 Task: Create a task  Upgrade and migrate company quality management to a cloud-based solution , assign it to team member softage.2@softage.net in the project BrightWorks and update the status of the task to  On Track  , set the priority of the task to High
Action: Mouse moved to (79, 56)
Screenshot: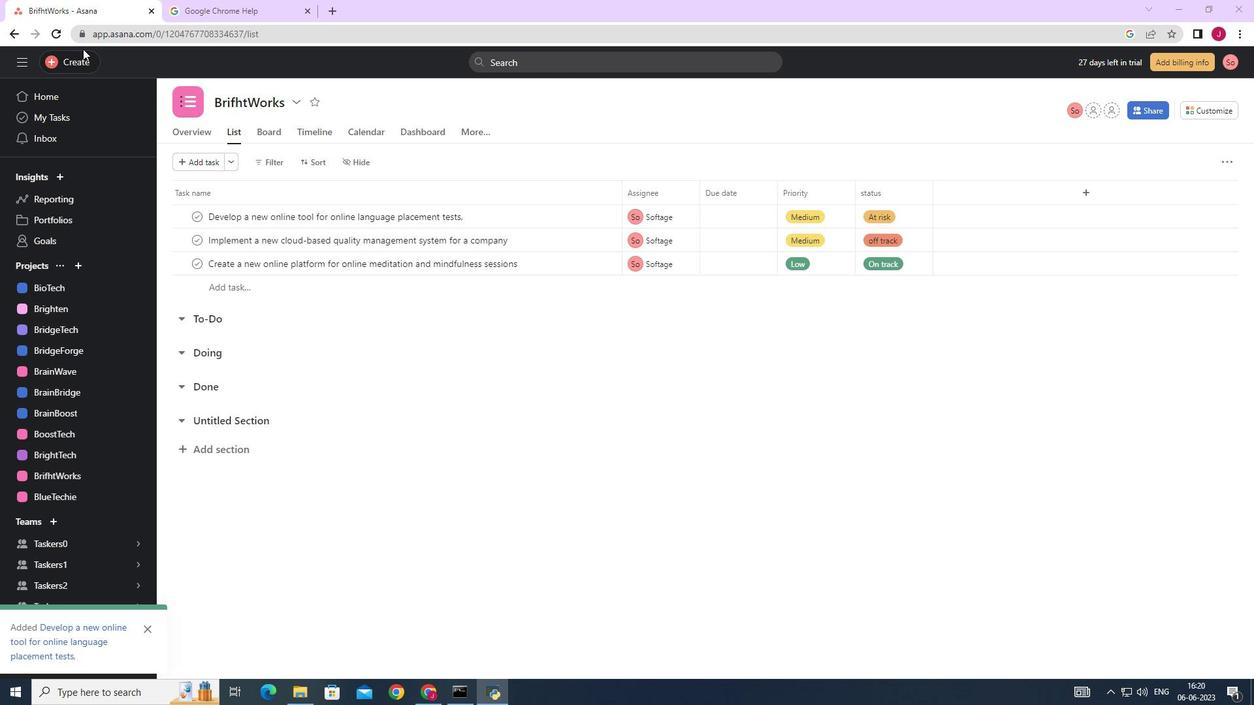 
Action: Mouse pressed left at (79, 56)
Screenshot: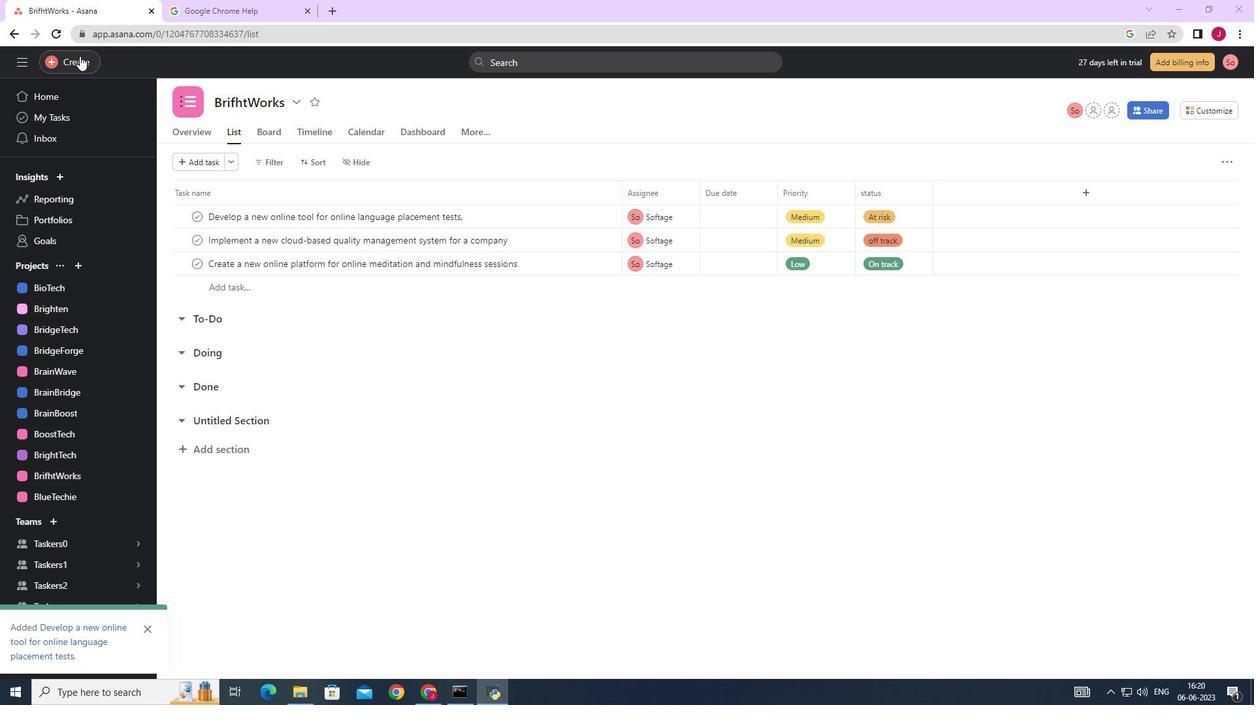 
Action: Mouse moved to (159, 66)
Screenshot: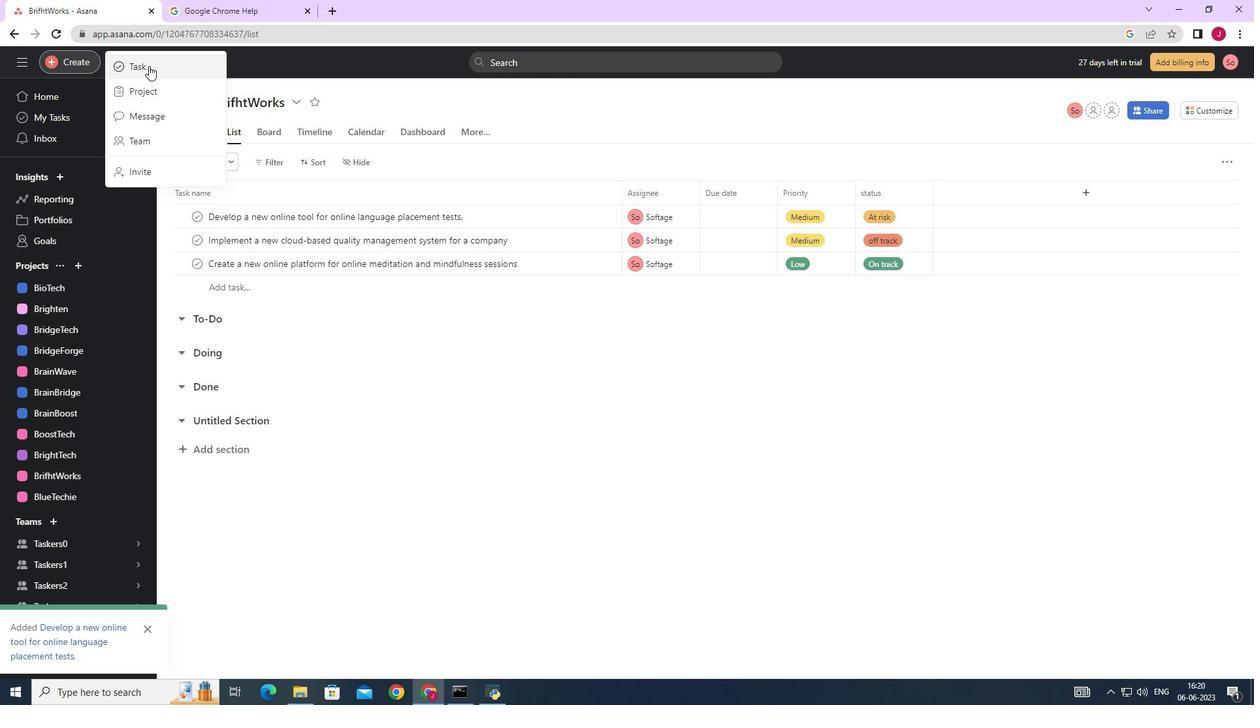 
Action: Mouse pressed left at (159, 66)
Screenshot: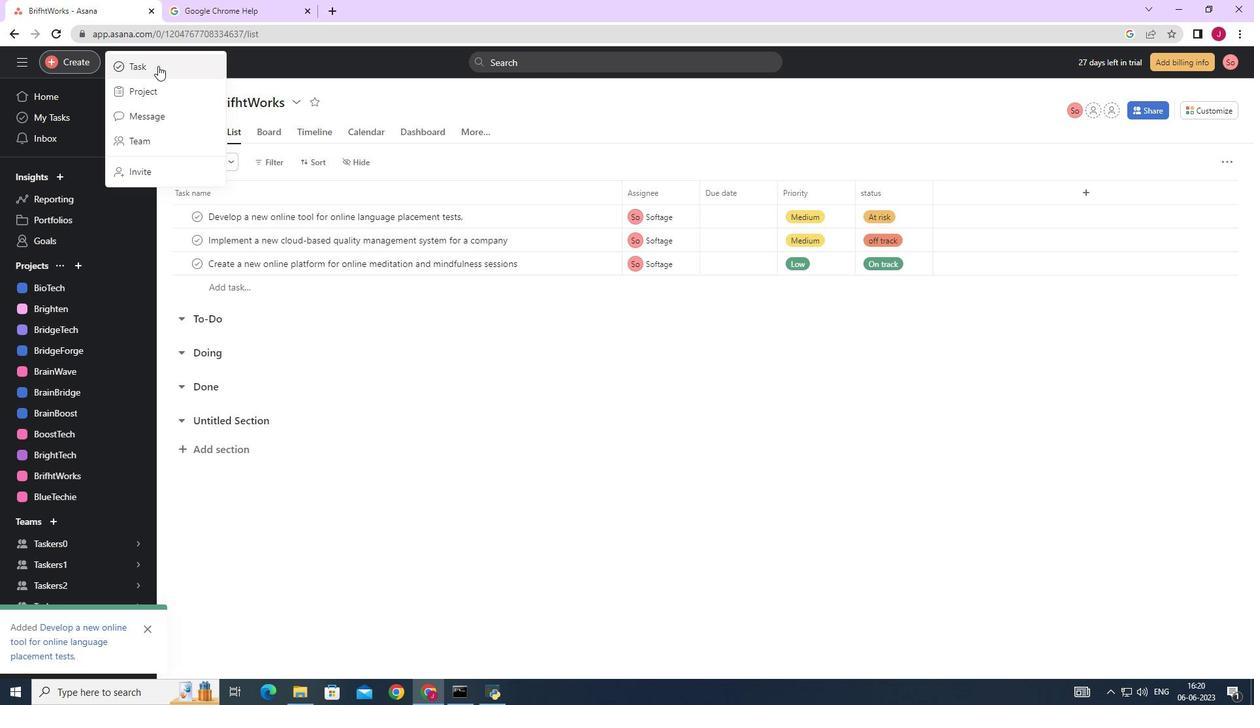 
Action: Mouse moved to (996, 436)
Screenshot: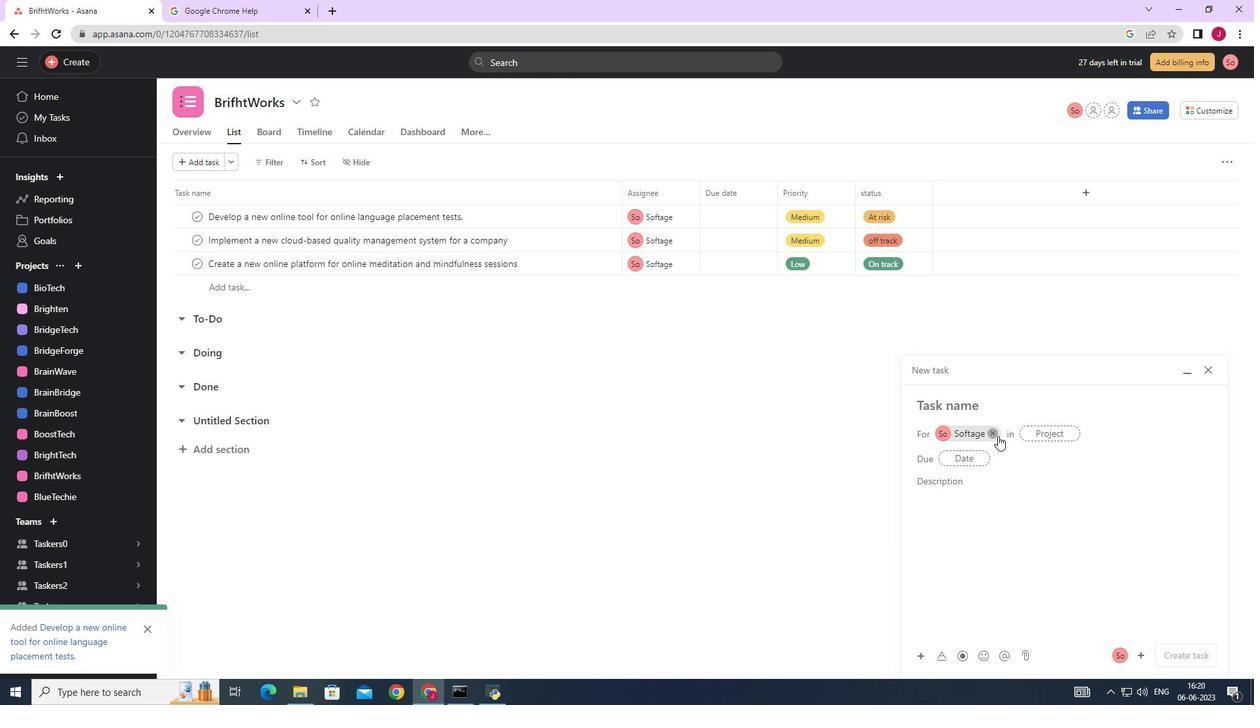 
Action: Mouse pressed left at (996, 436)
Screenshot: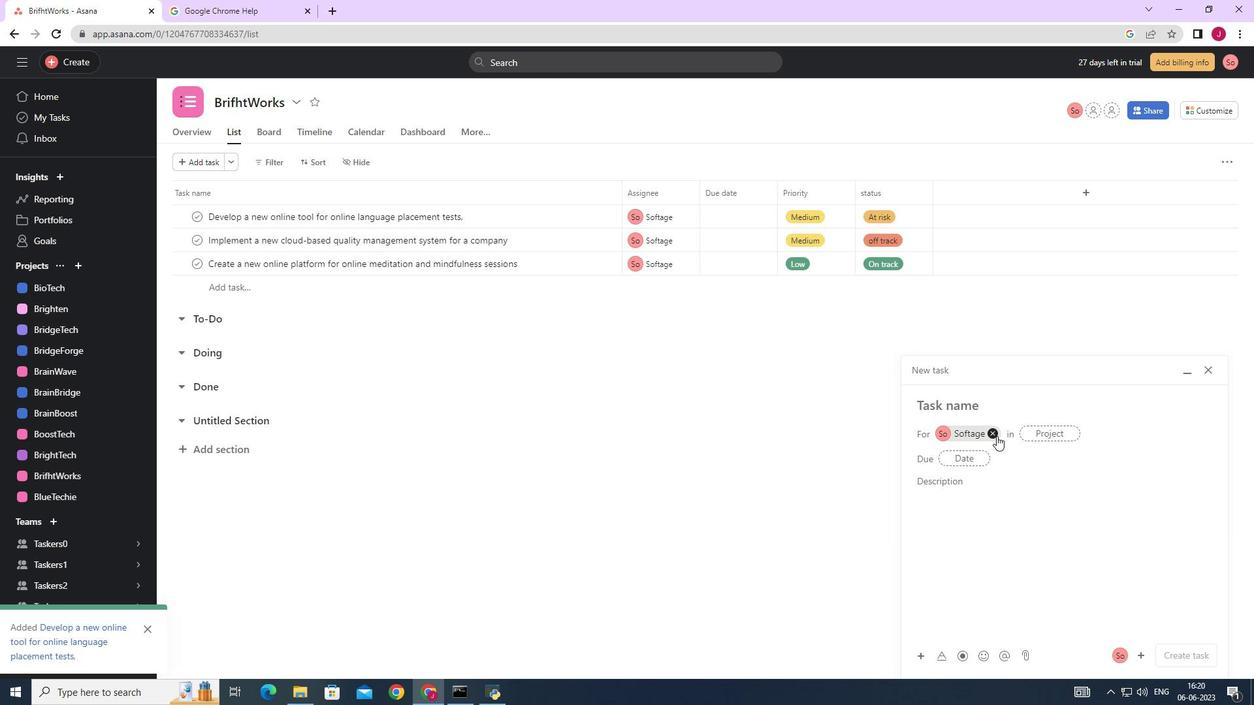 
Action: Mouse moved to (948, 406)
Screenshot: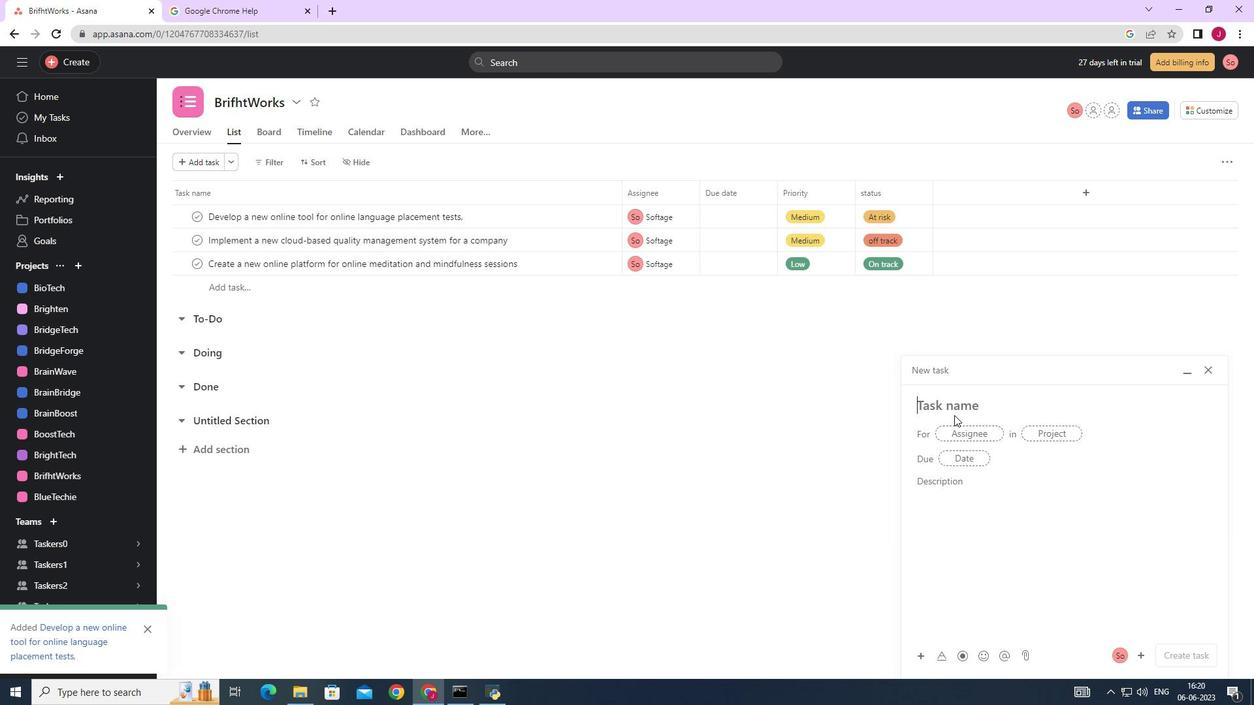 
Action: Mouse pressed left at (948, 406)
Screenshot: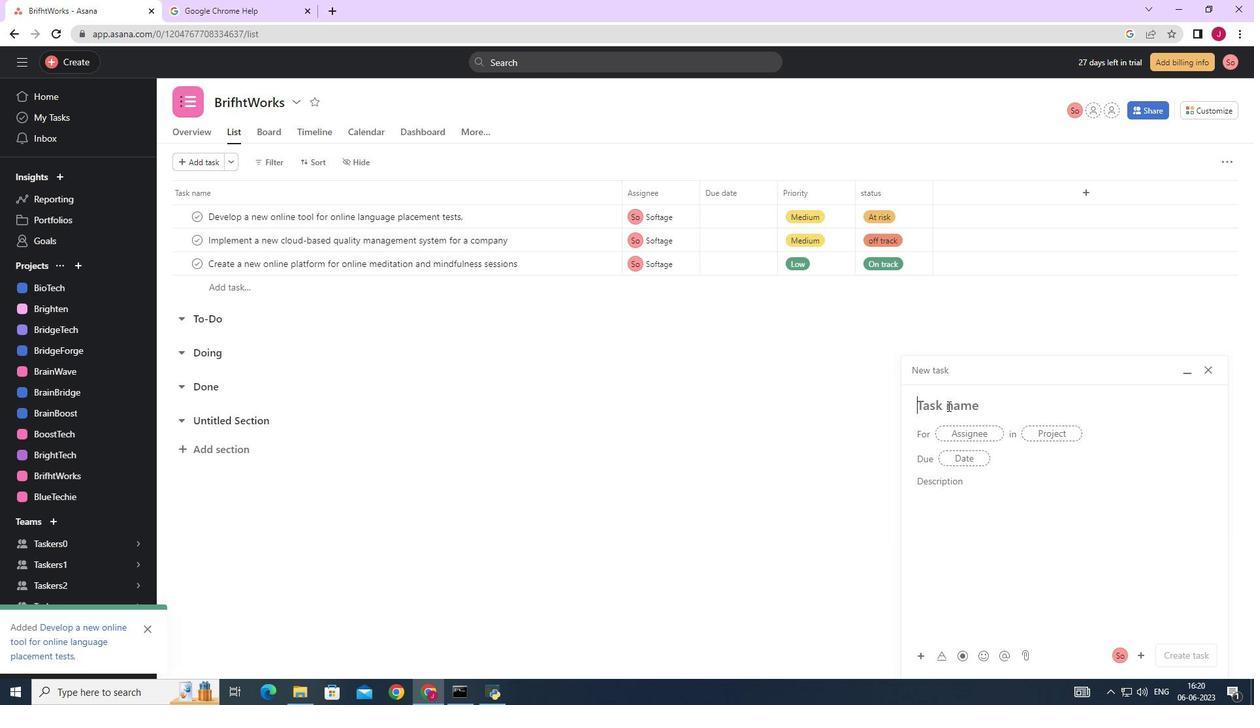 
Action: Key pressed <Key.caps_lock>U<Key.caps_lock>pgrade<Key.space>and<Key.space>migrate<Key.space>company<Key.space>quality<Key.space>management<Key.space>to<Key.space>a<Key.space>cloud-based<Key.space>solution
Screenshot: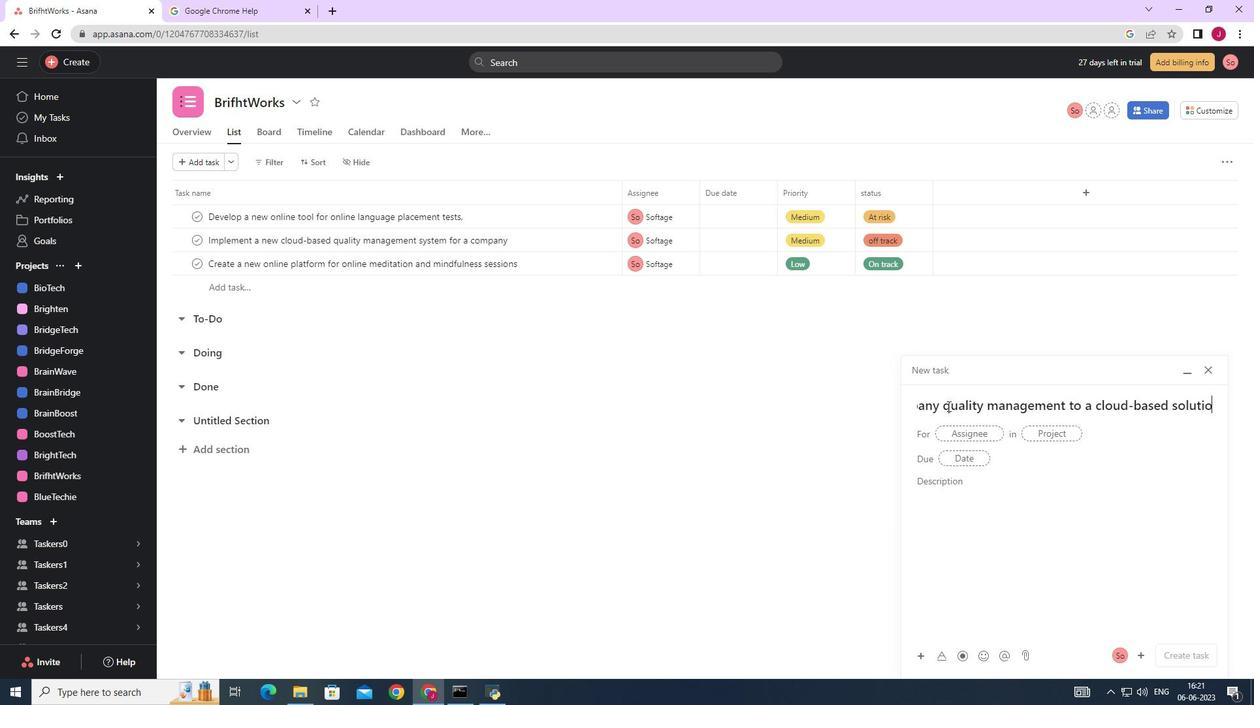 
Action: Mouse moved to (966, 436)
Screenshot: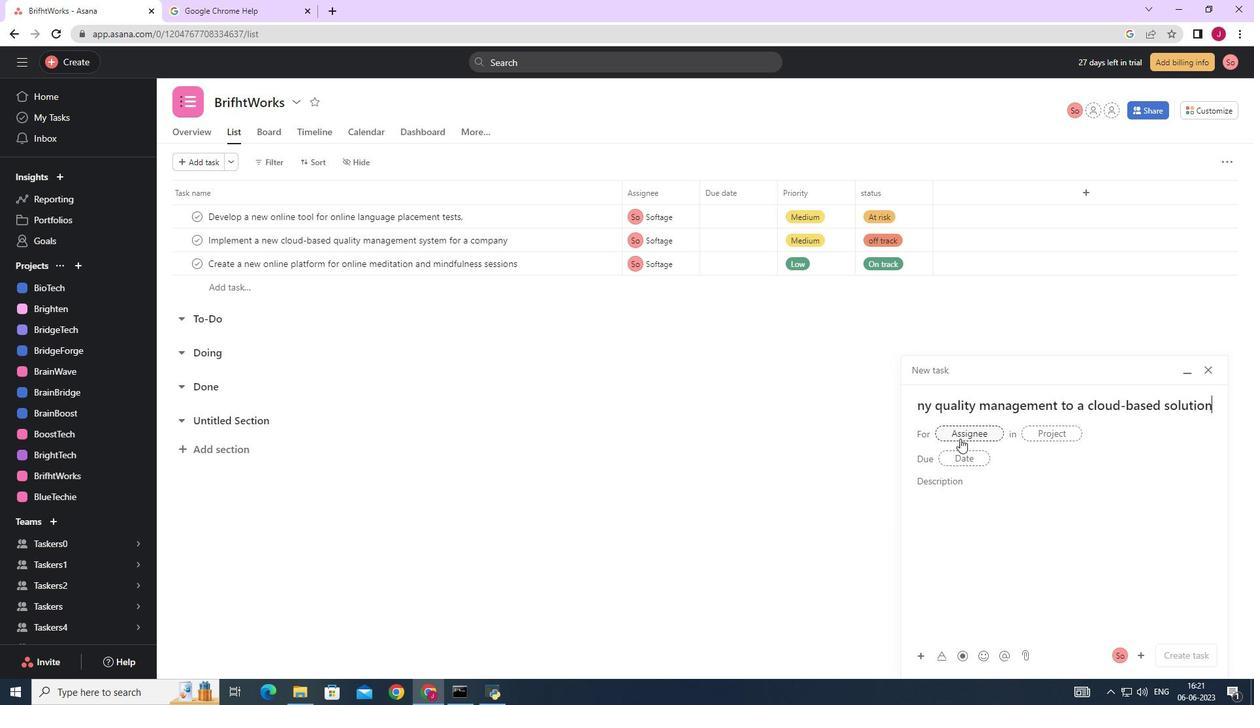 
Action: Mouse pressed left at (966, 436)
Screenshot: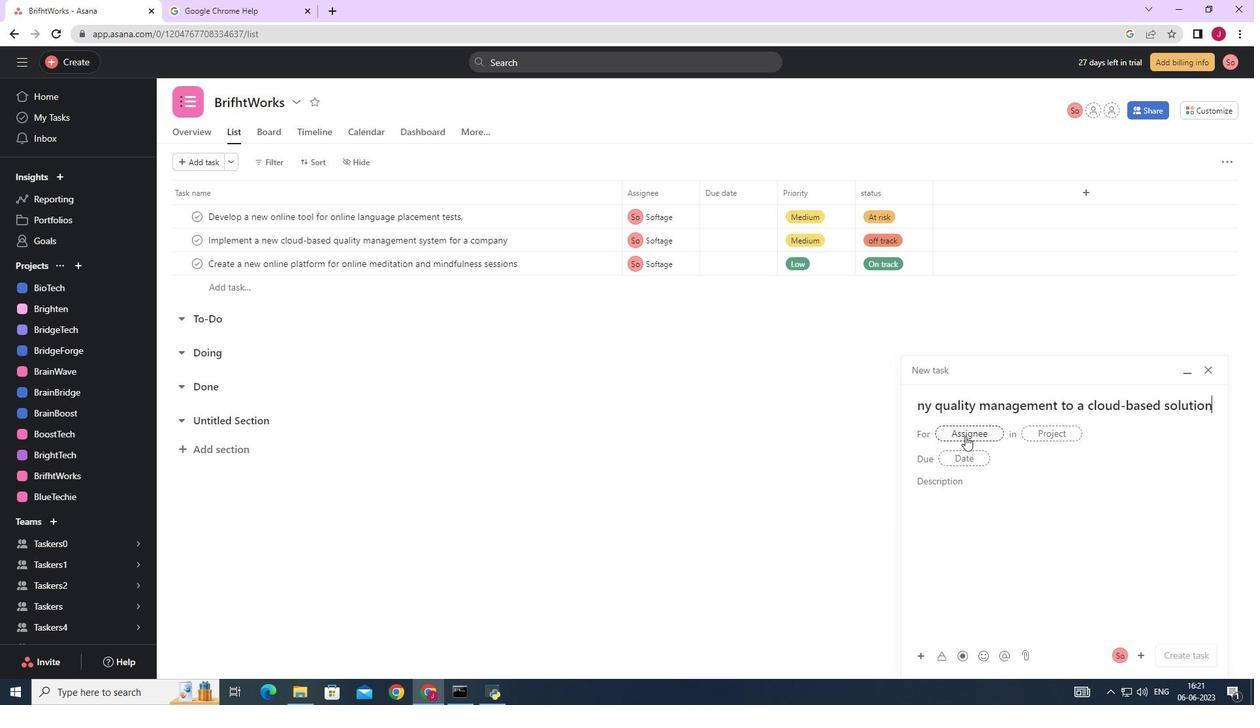 
Action: Key pressed softage.2
Screenshot: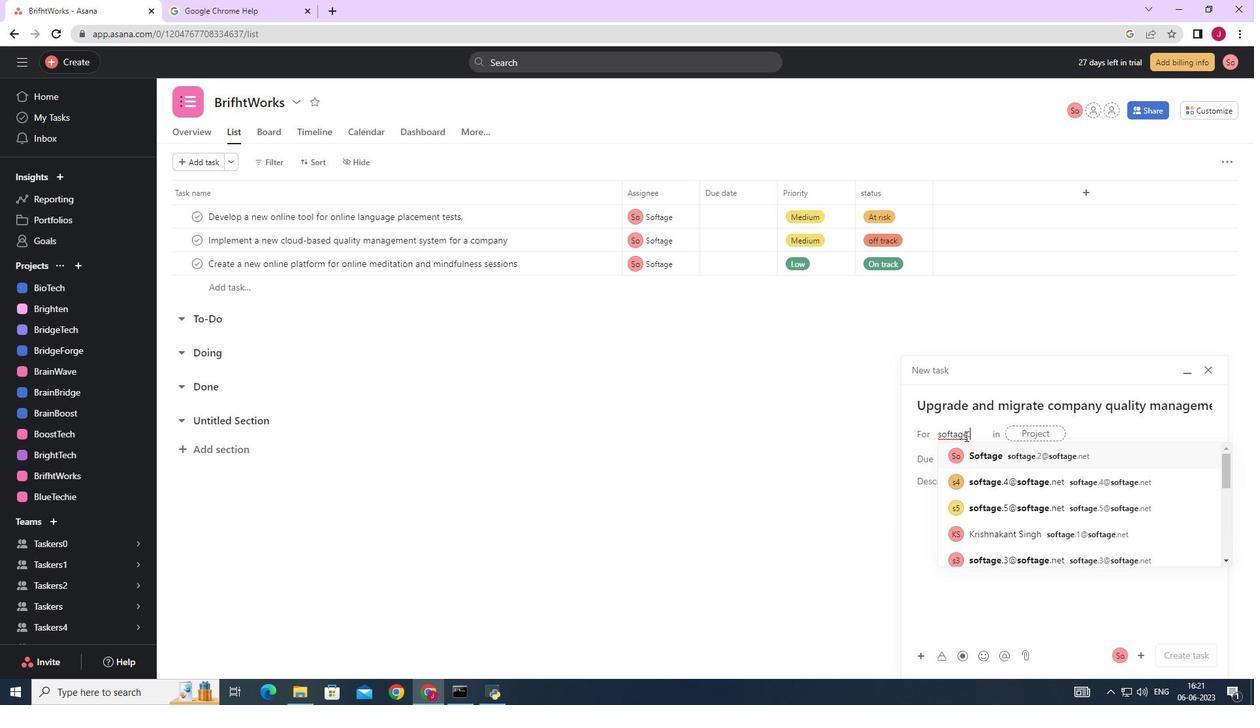 
Action: Mouse moved to (1023, 460)
Screenshot: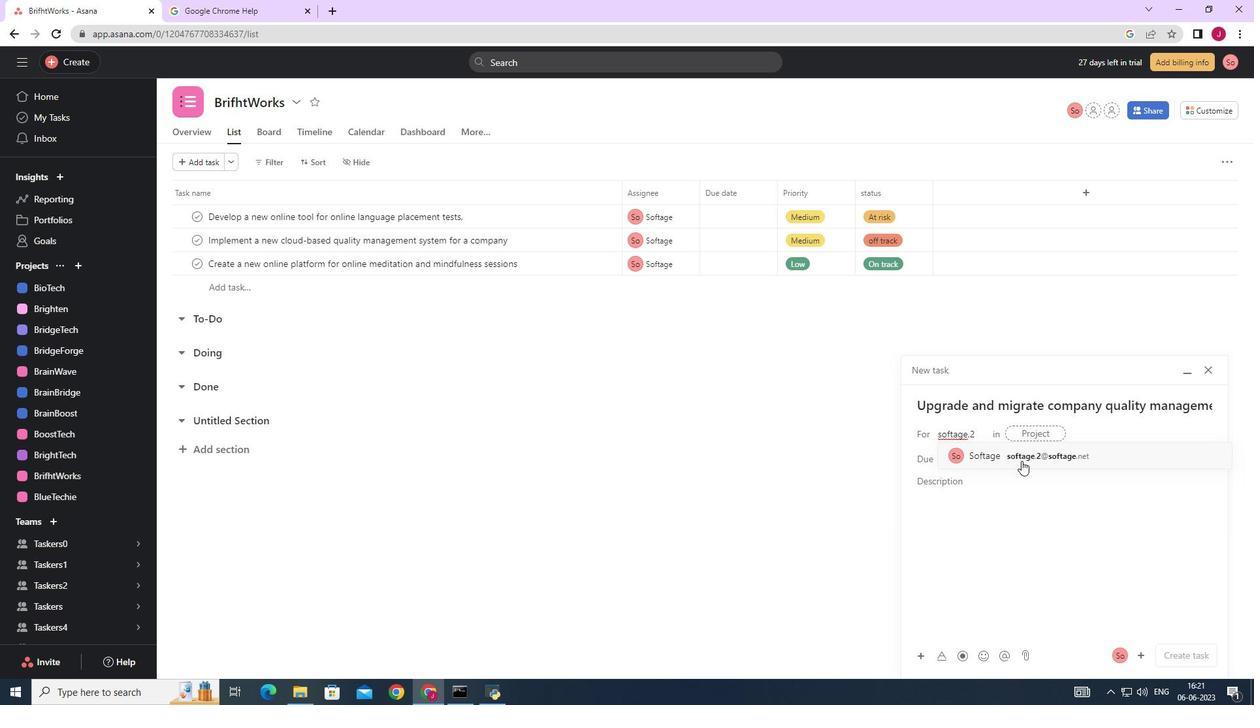 
Action: Mouse pressed left at (1023, 460)
Screenshot: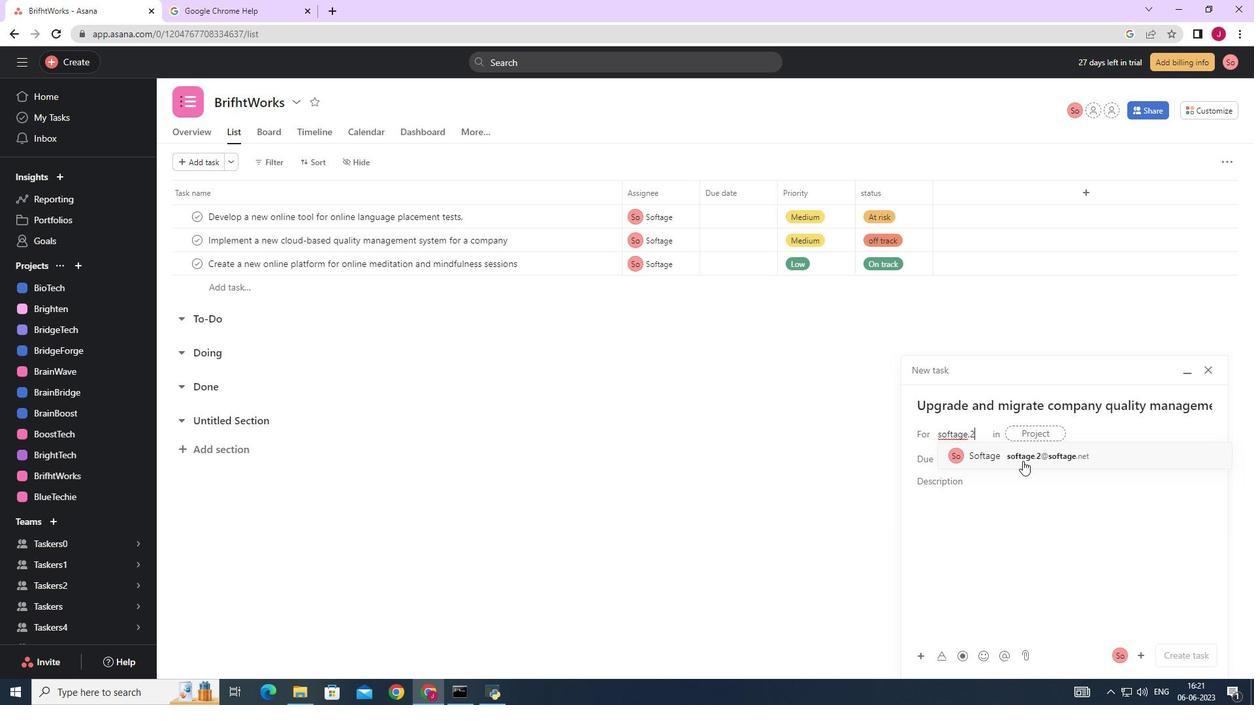 
Action: Mouse moved to (843, 452)
Screenshot: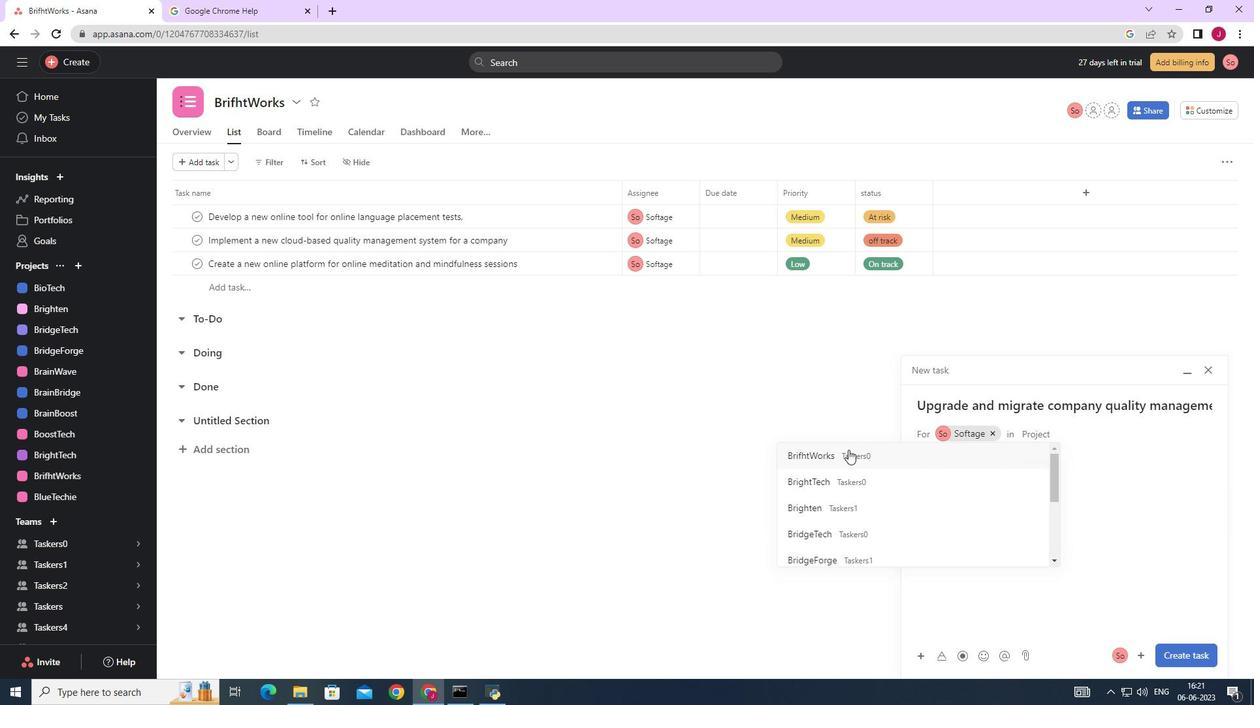 
Action: Mouse pressed left at (843, 452)
Screenshot: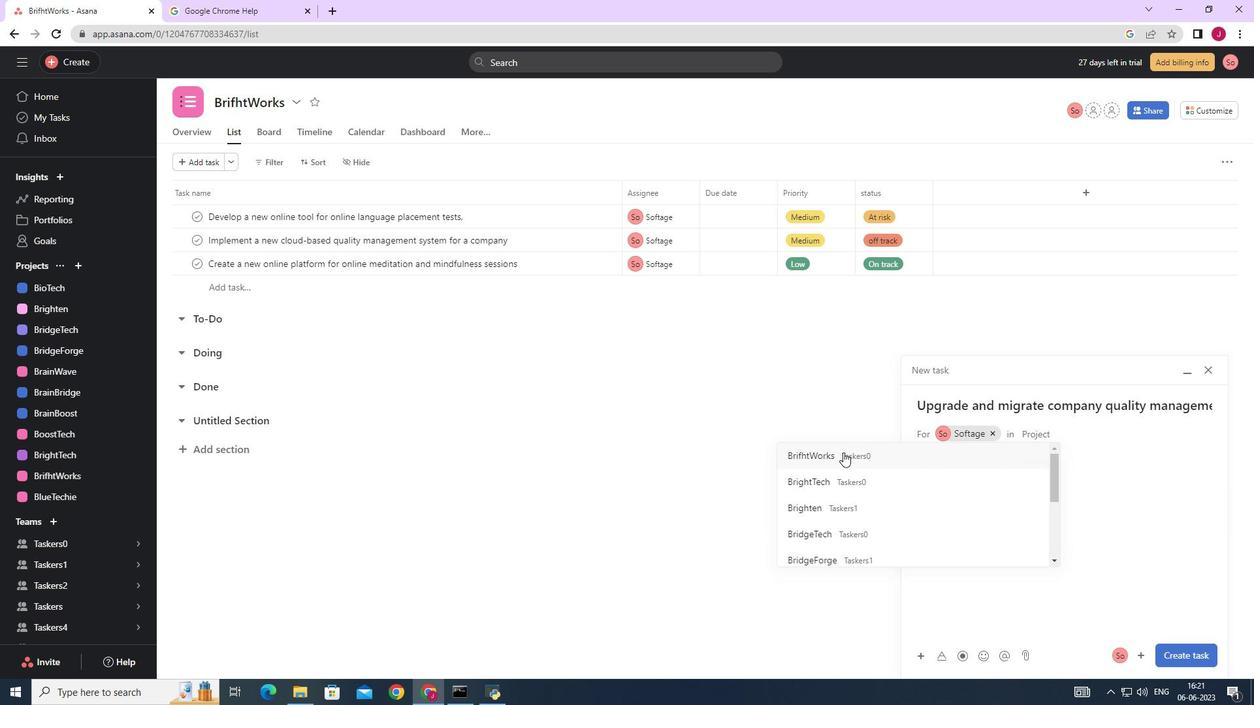 
Action: Mouse moved to (982, 485)
Screenshot: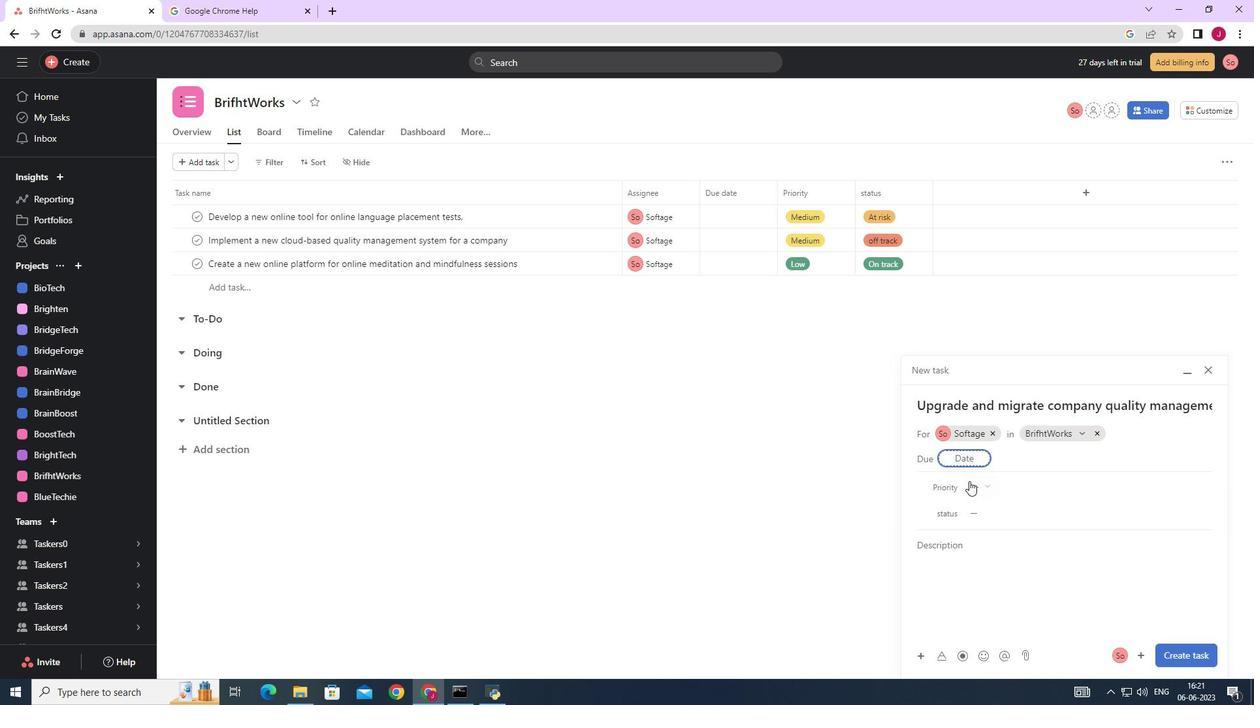 
Action: Mouse pressed left at (982, 485)
Screenshot: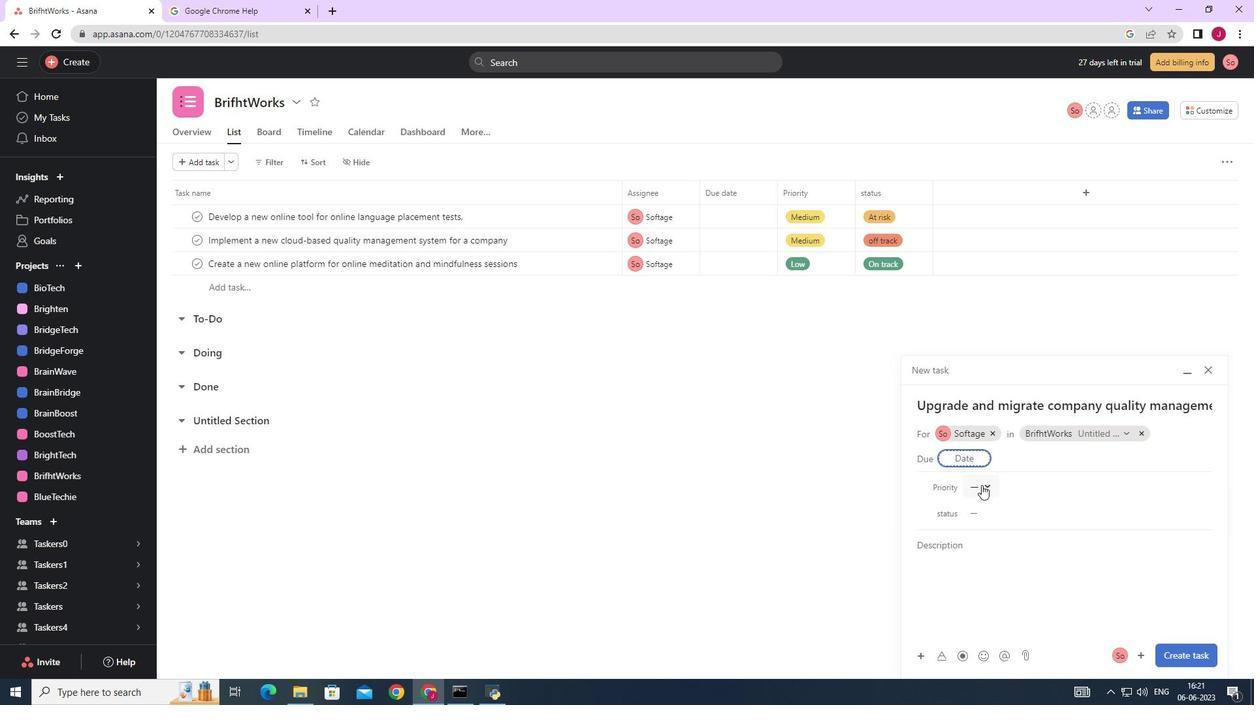 
Action: Mouse moved to (1009, 527)
Screenshot: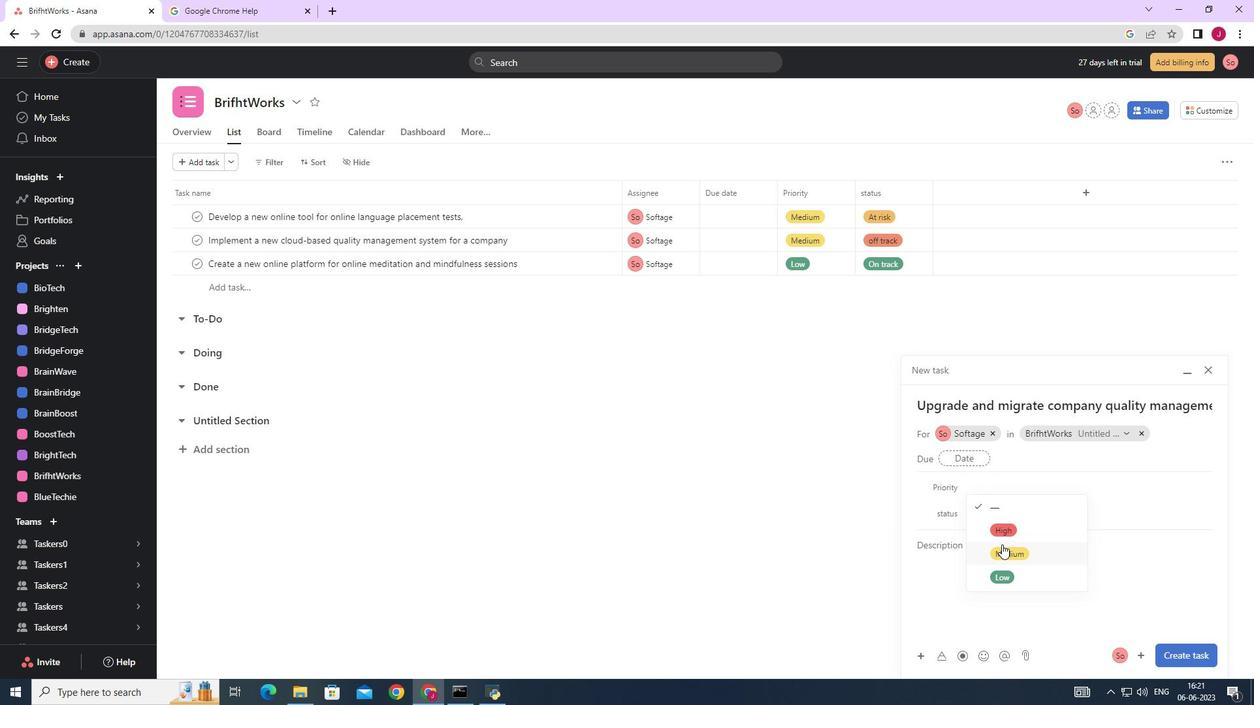
Action: Mouse pressed left at (1009, 527)
Screenshot: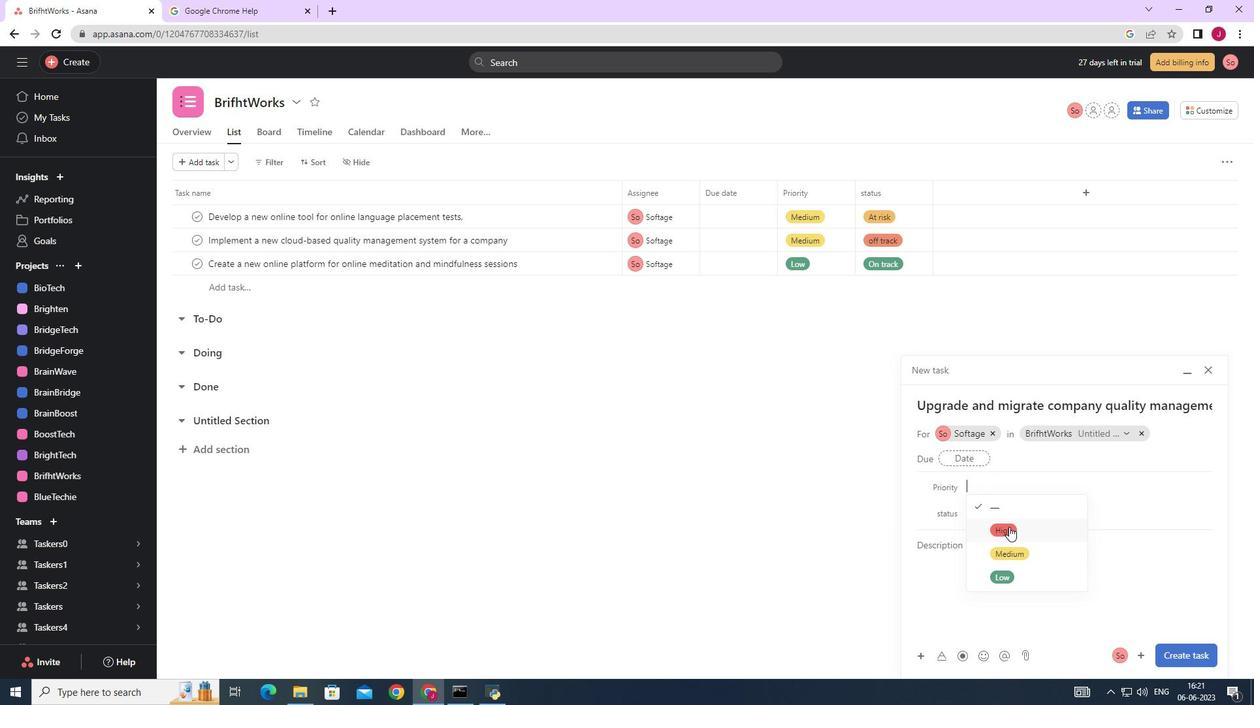 
Action: Mouse moved to (996, 511)
Screenshot: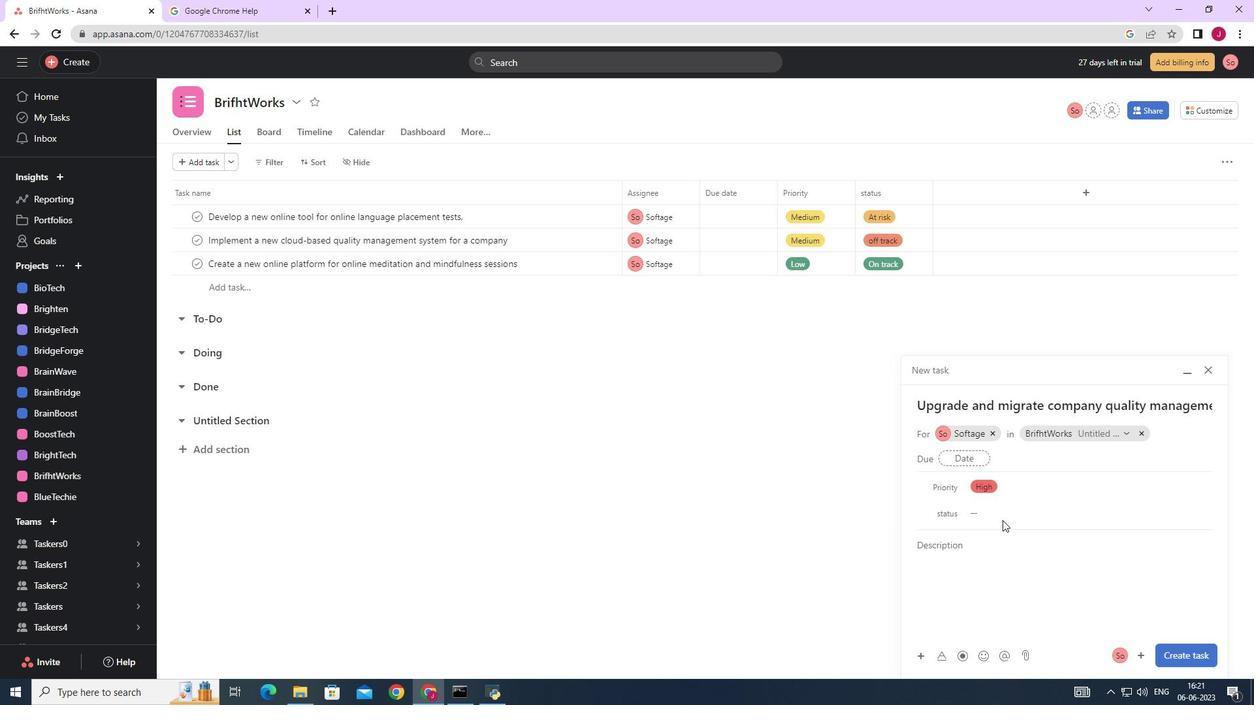 
Action: Mouse pressed left at (996, 511)
Screenshot: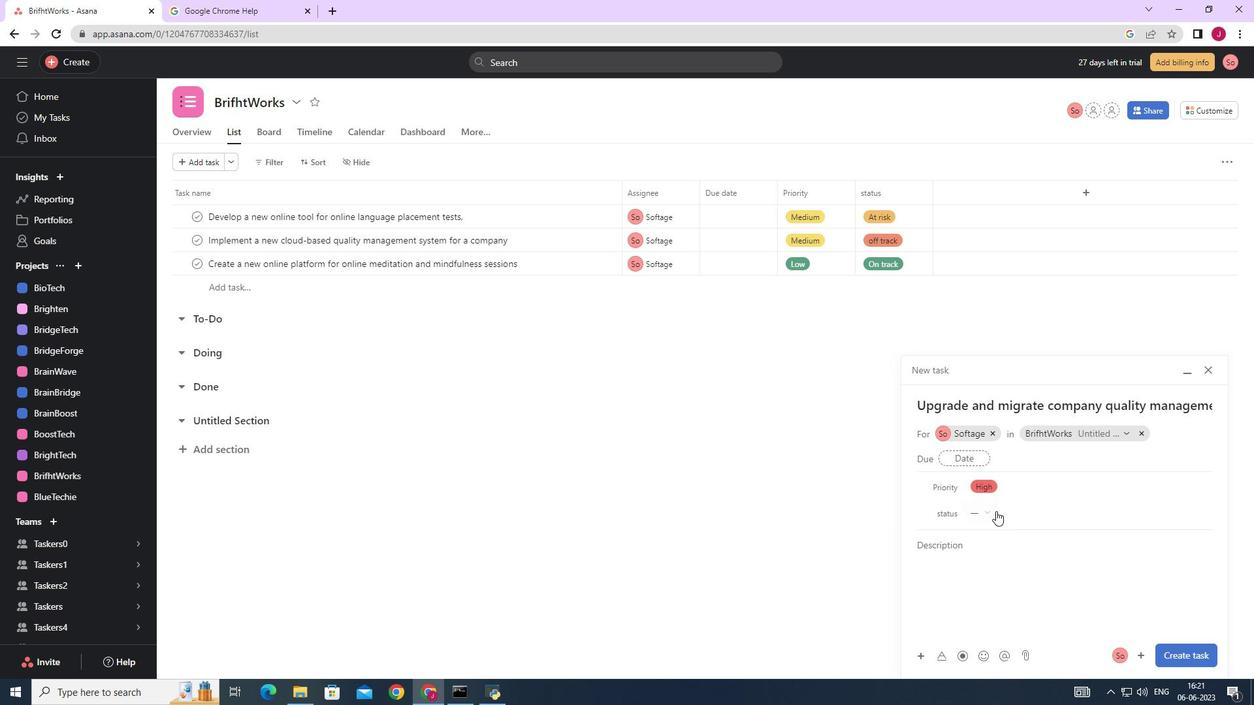 
Action: Mouse moved to (1013, 560)
Screenshot: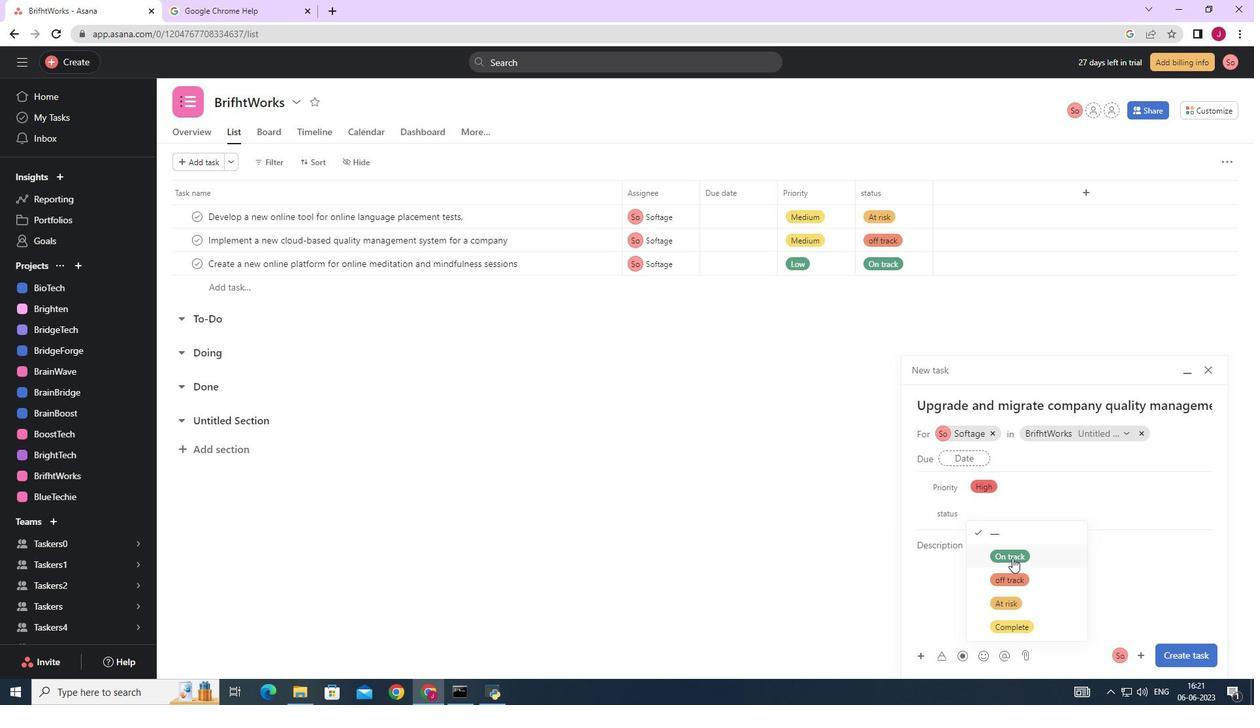 
Action: Mouse pressed left at (1013, 560)
Screenshot: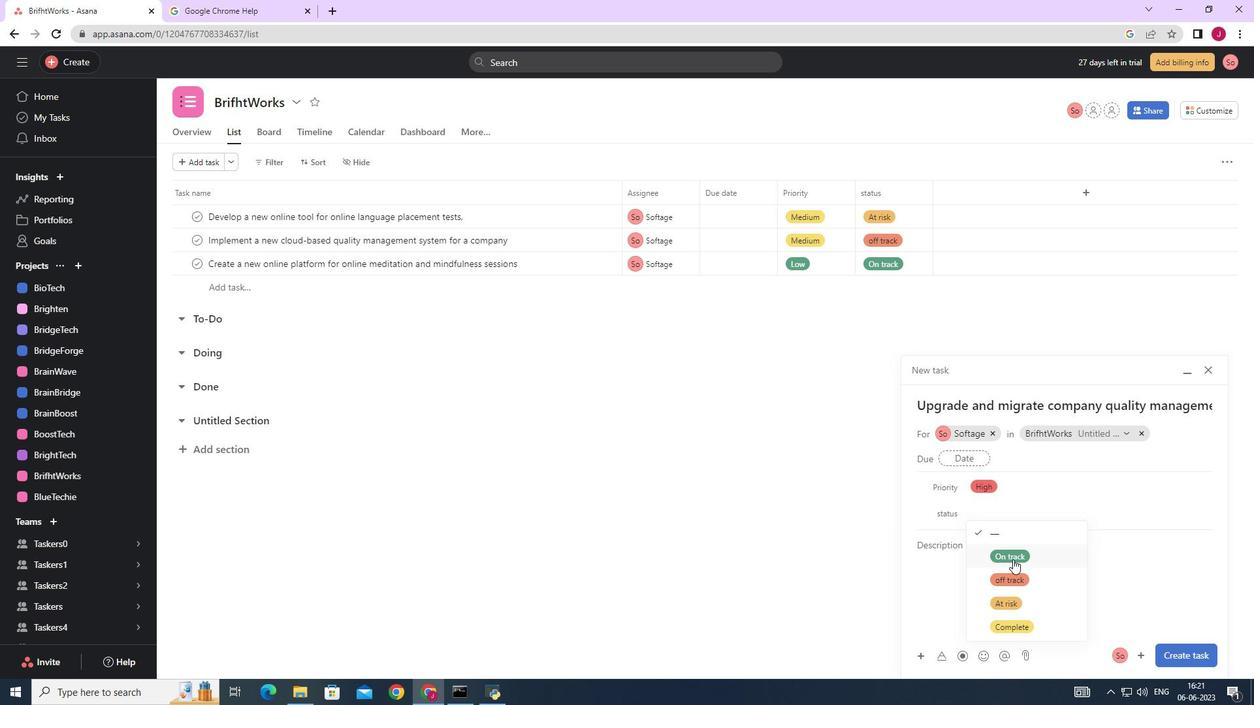 
Action: Mouse moved to (1179, 658)
Screenshot: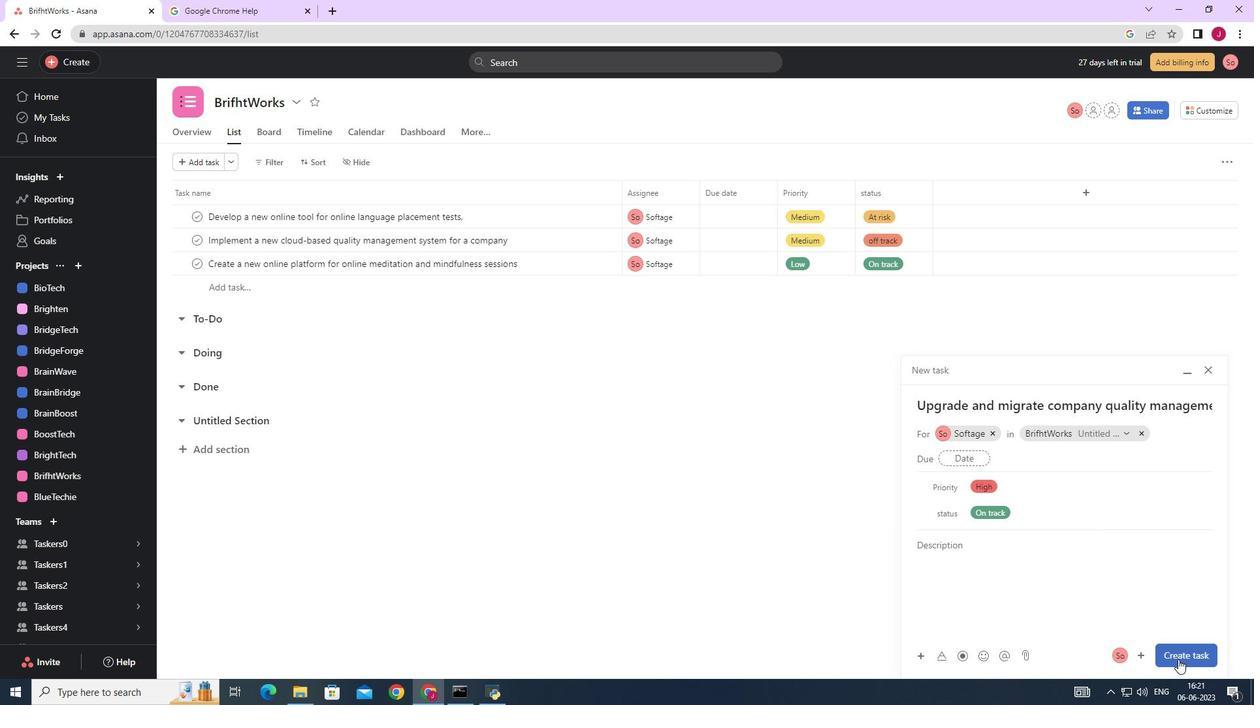 
Action: Mouse pressed left at (1179, 658)
Screenshot: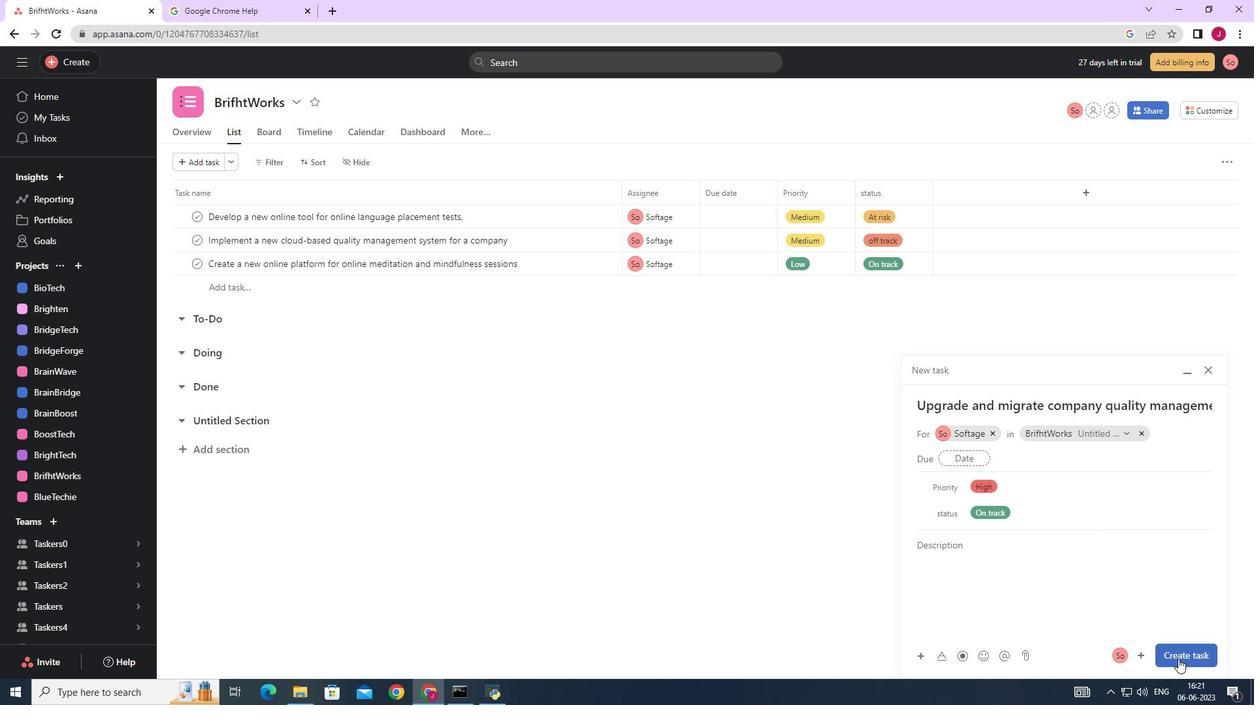 
Action: Mouse moved to (1126, 586)
Screenshot: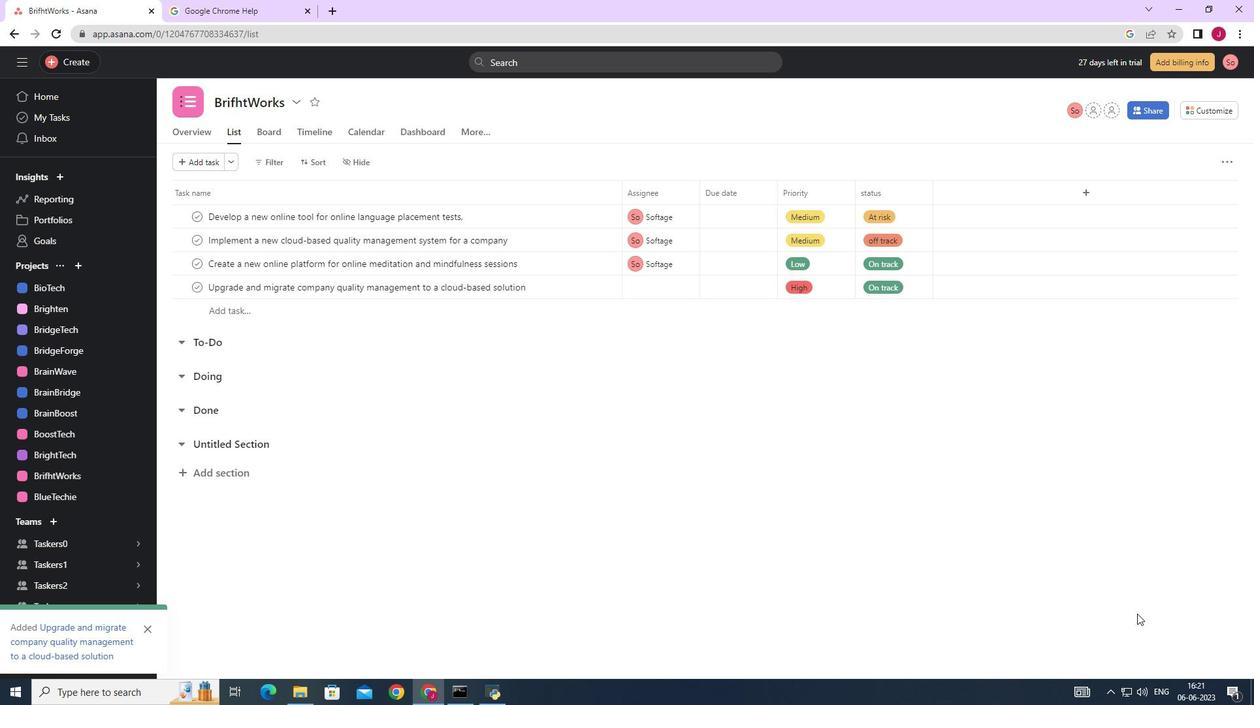 
Action: Key pressed <Key.f10>
Screenshot: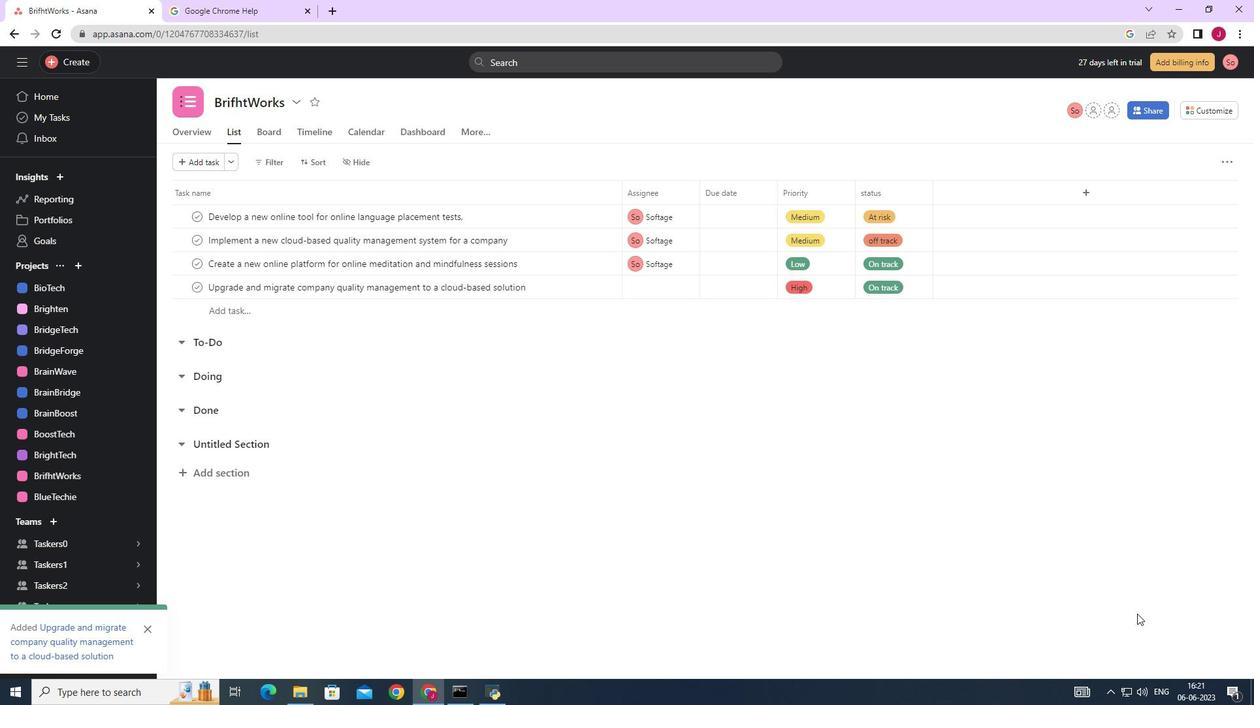 
Action: Mouse moved to (48, 639)
Screenshot: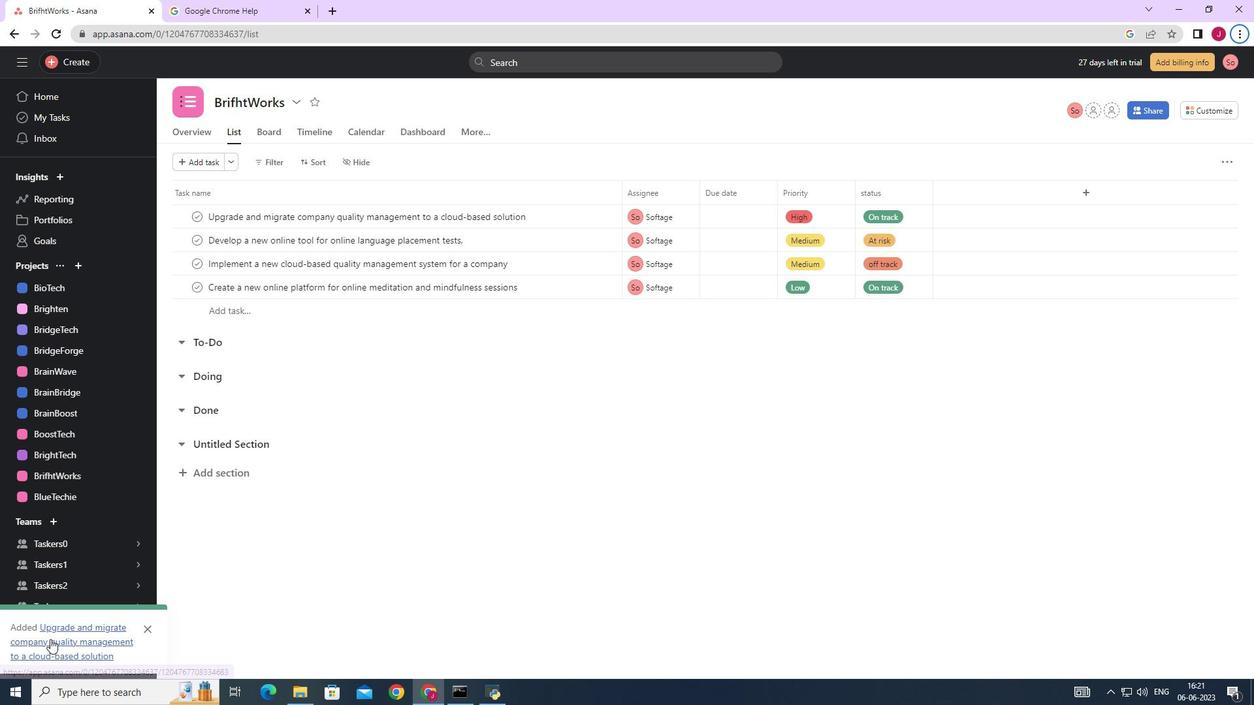 
